 Task: Check the sale-to-list ratio of blinds in the last 3 years.
Action: Mouse moved to (838, 203)
Screenshot: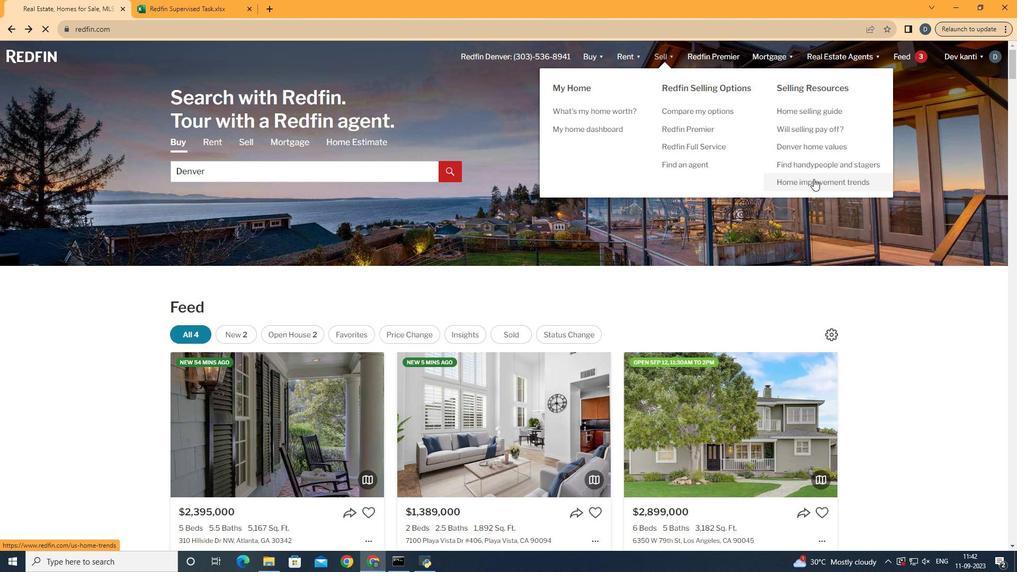 
Action: Mouse pressed left at (838, 203)
Screenshot: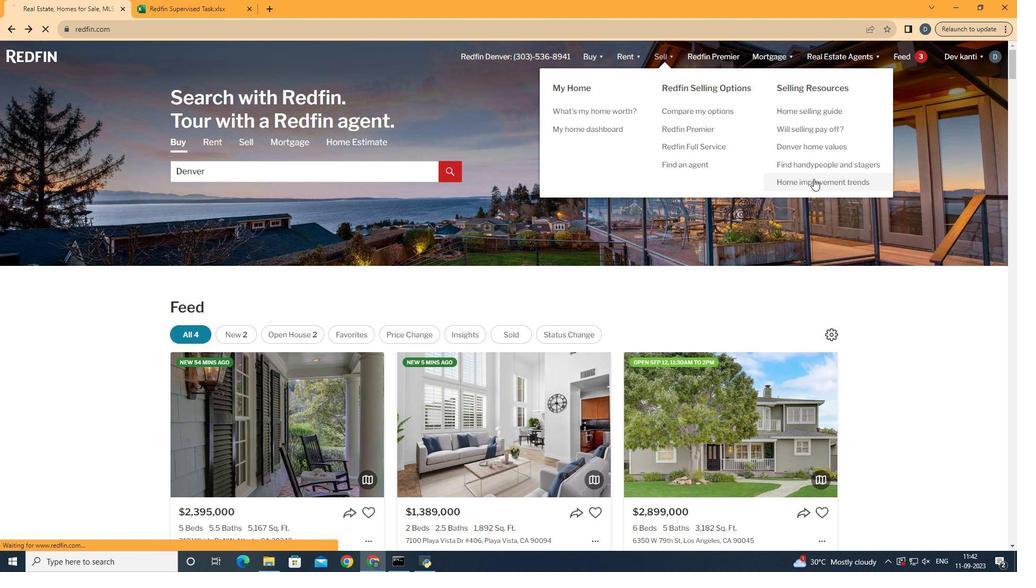 
Action: Mouse moved to (296, 222)
Screenshot: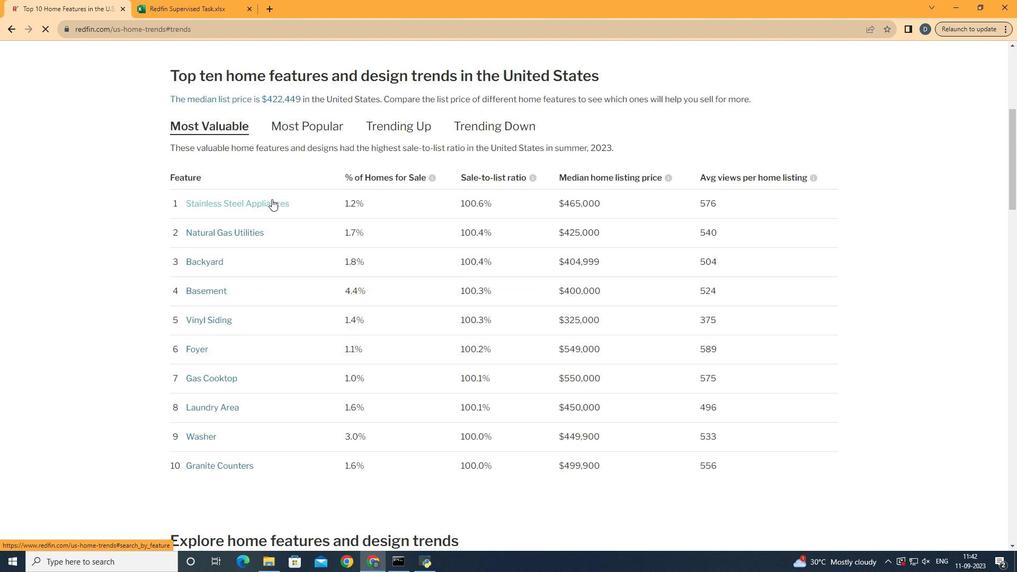 
Action: Mouse pressed left at (296, 222)
Screenshot: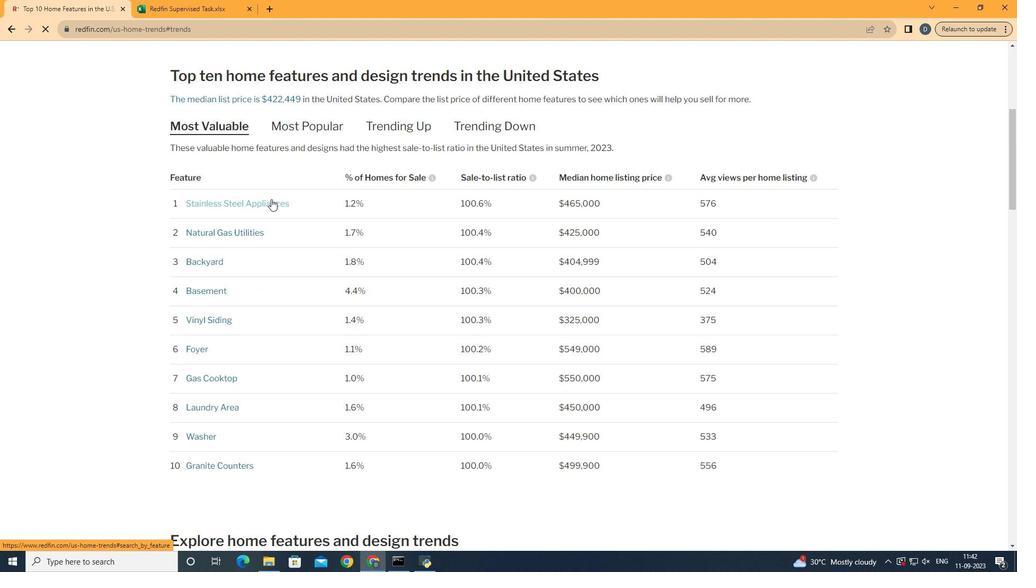 
Action: Mouse moved to (454, 298)
Screenshot: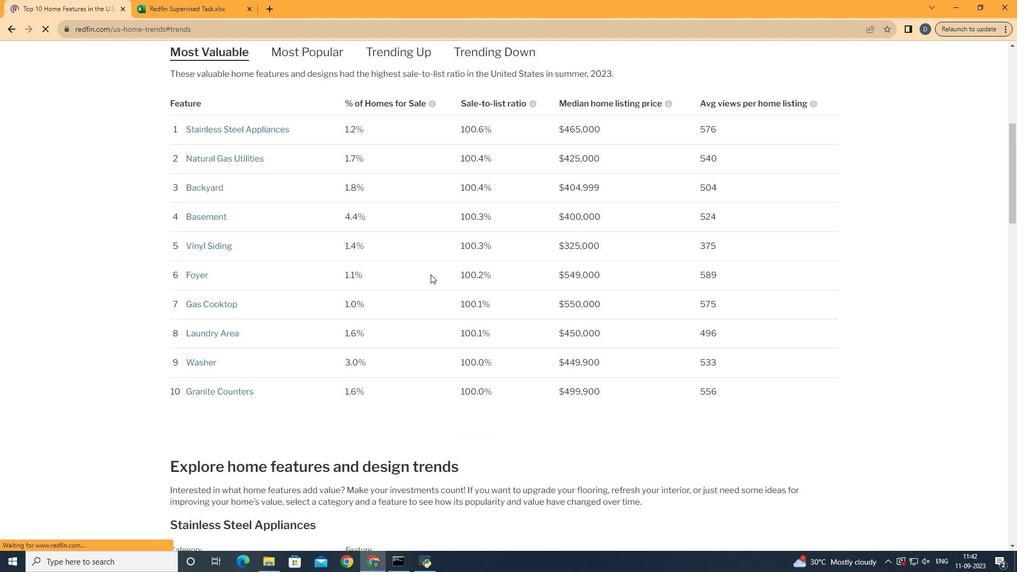 
Action: Mouse scrolled (454, 297) with delta (0, 0)
Screenshot: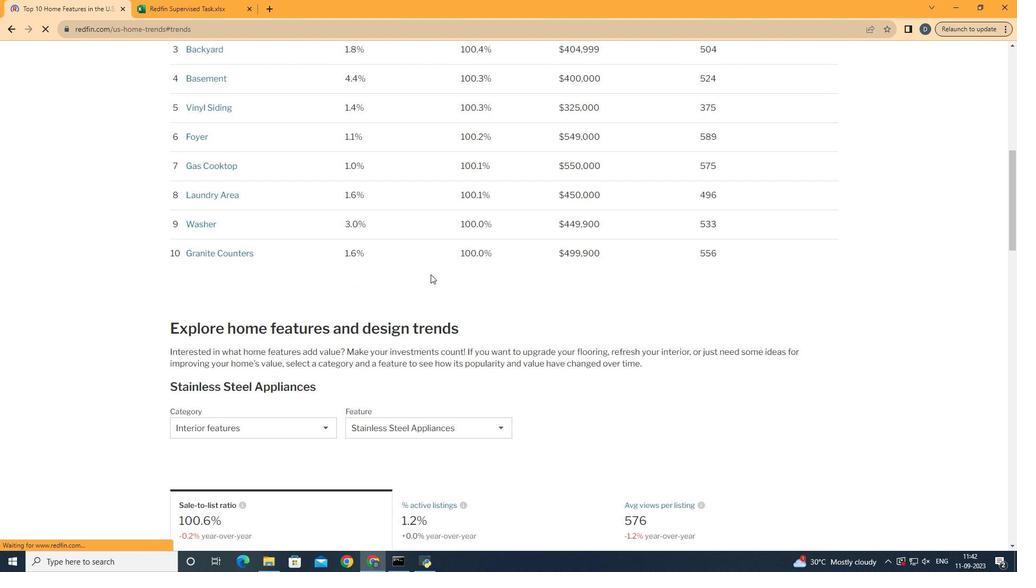 
Action: Mouse scrolled (454, 297) with delta (0, 0)
Screenshot: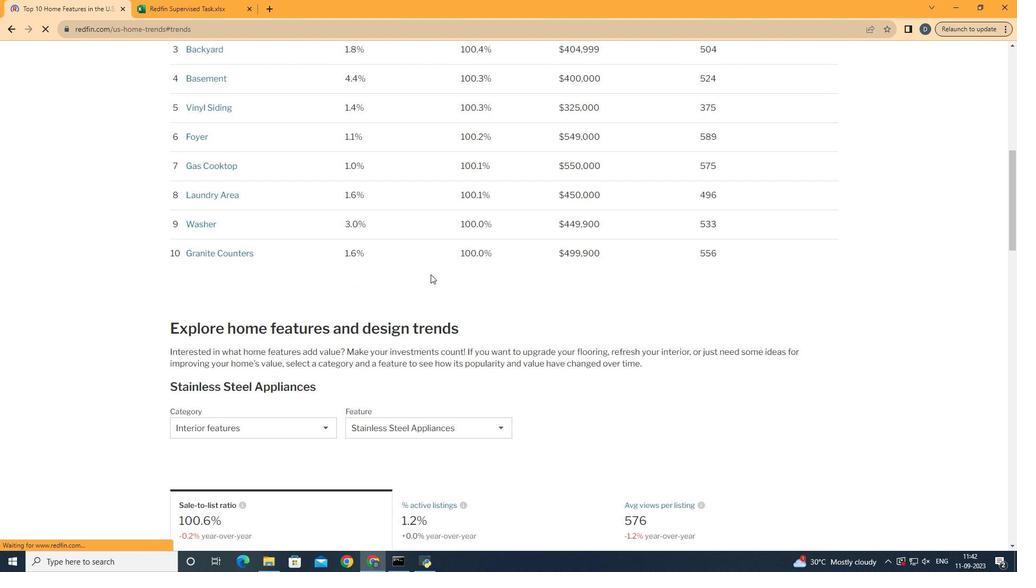
Action: Mouse scrolled (454, 297) with delta (0, 0)
Screenshot: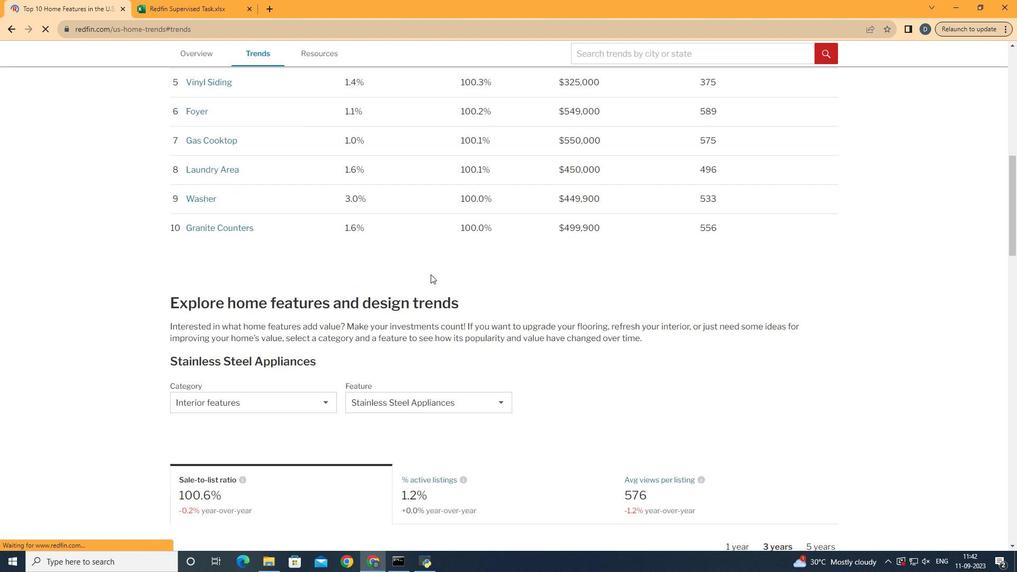 
Action: Mouse scrolled (454, 297) with delta (0, 0)
Screenshot: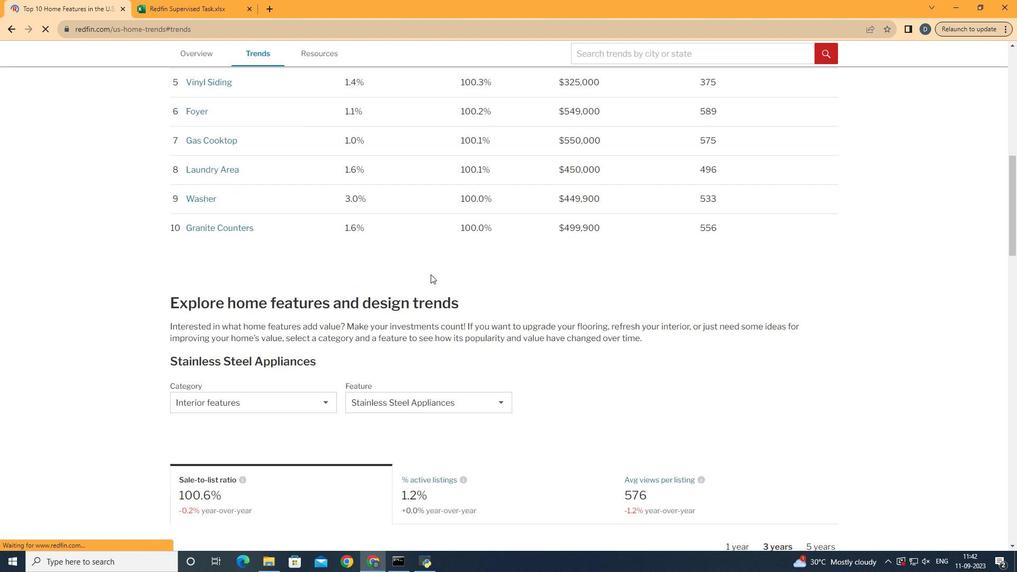 
Action: Mouse scrolled (454, 297) with delta (0, 0)
Screenshot: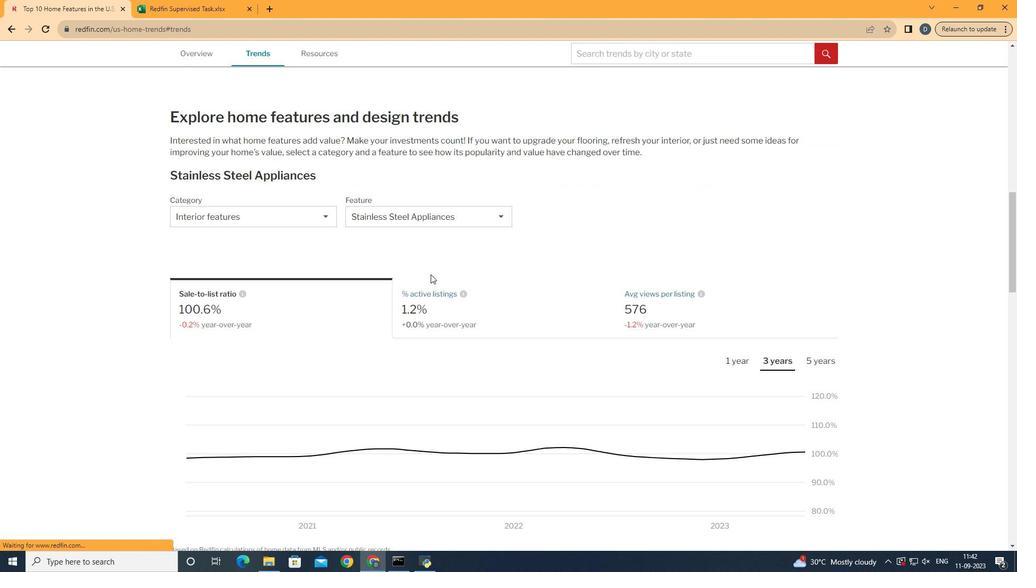 
Action: Mouse scrolled (454, 297) with delta (0, 0)
Screenshot: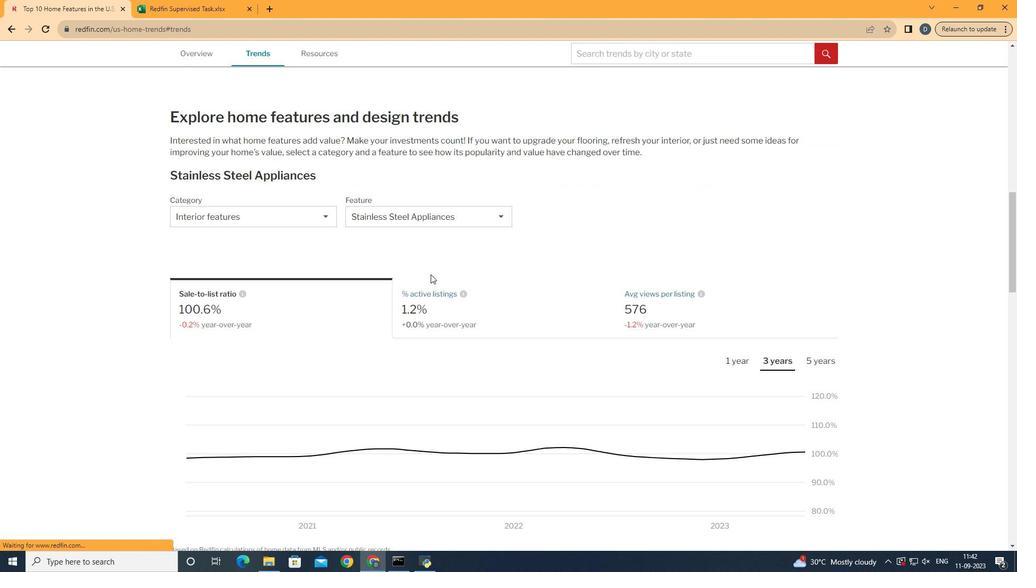 
Action: Mouse scrolled (454, 297) with delta (0, 0)
Screenshot: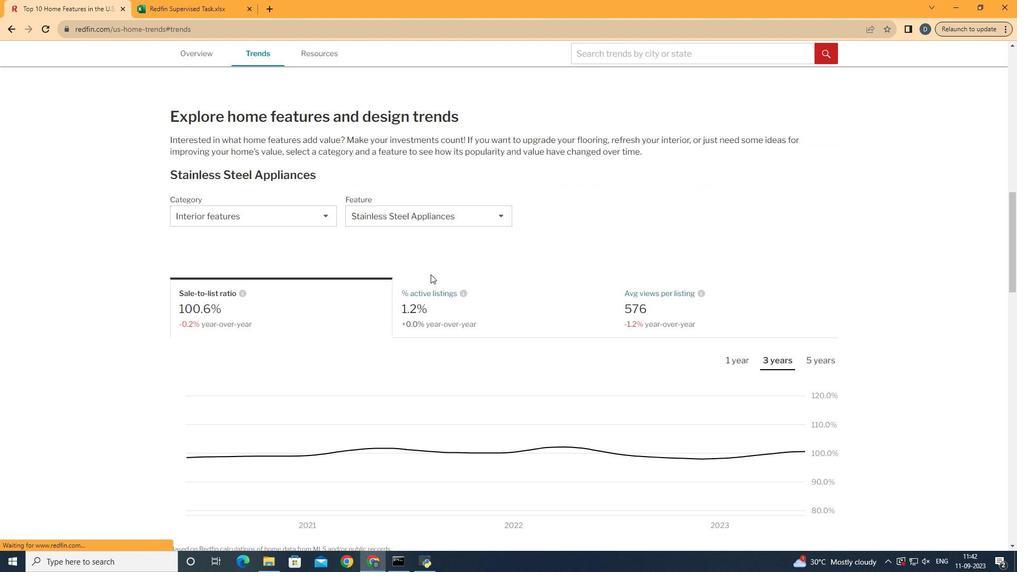 
Action: Mouse scrolled (454, 297) with delta (0, 0)
Screenshot: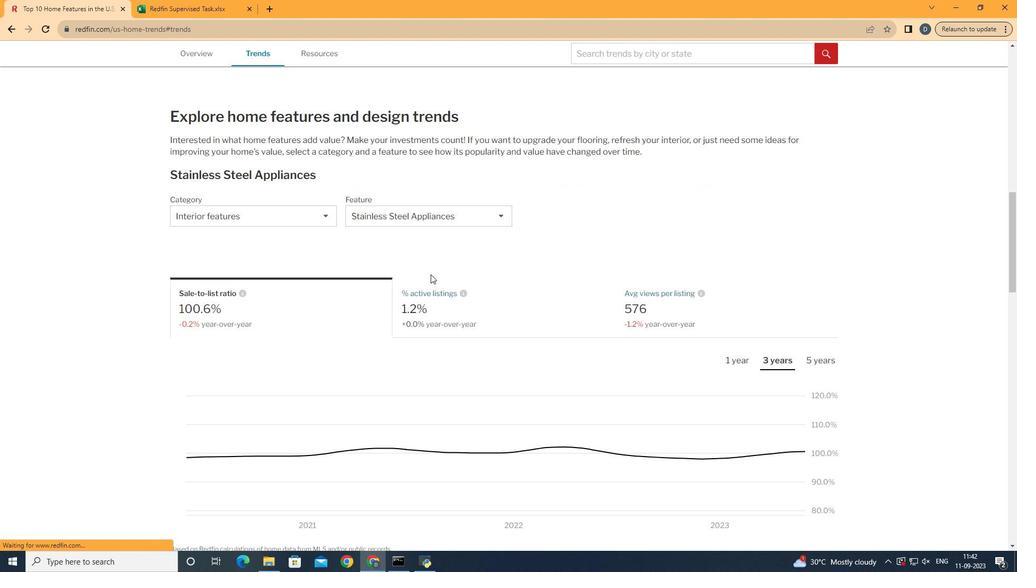 
Action: Mouse scrolled (454, 297) with delta (0, 0)
Screenshot: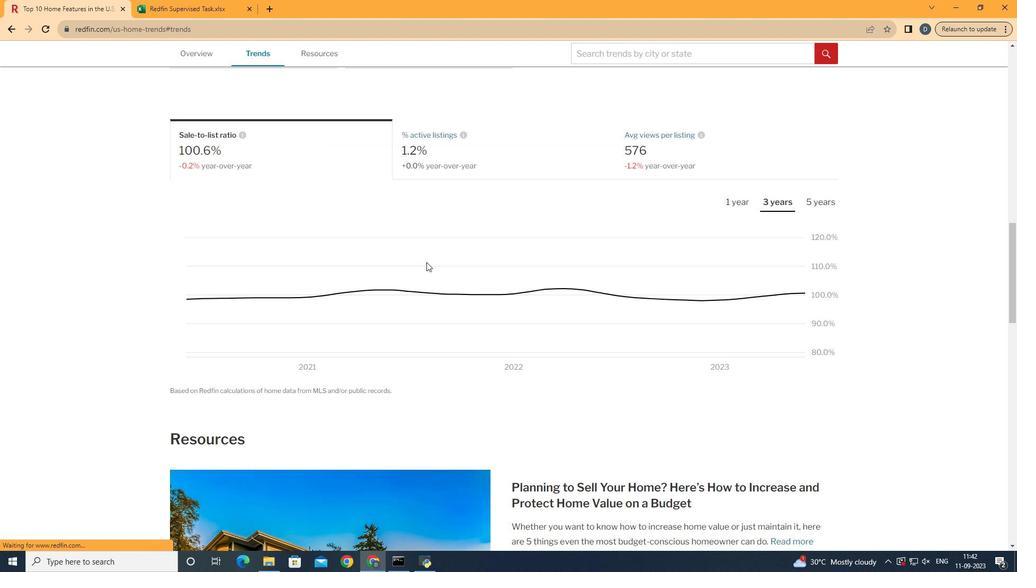 
Action: Mouse scrolled (454, 297) with delta (0, 0)
Screenshot: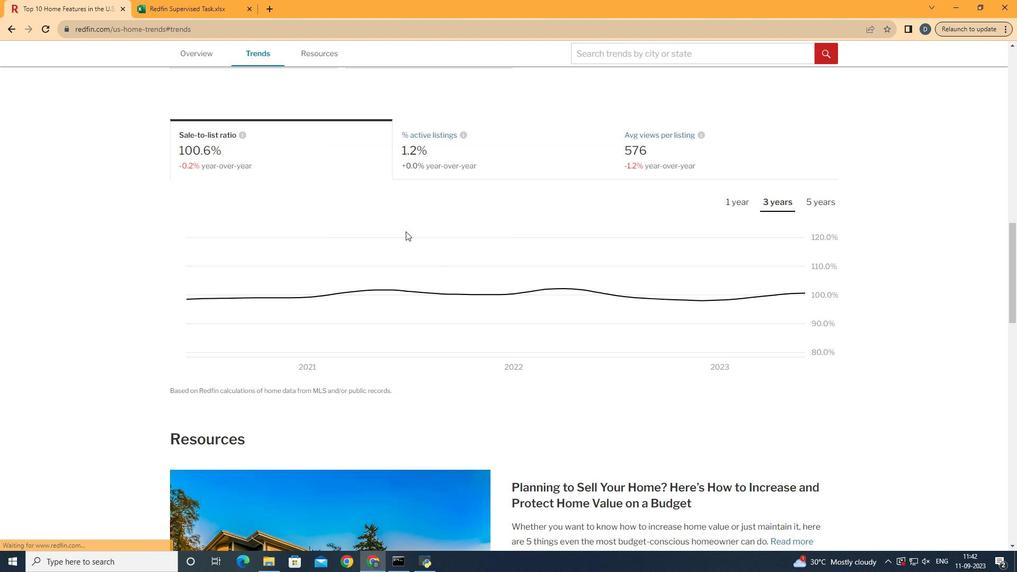 
Action: Mouse scrolled (454, 297) with delta (0, 0)
Screenshot: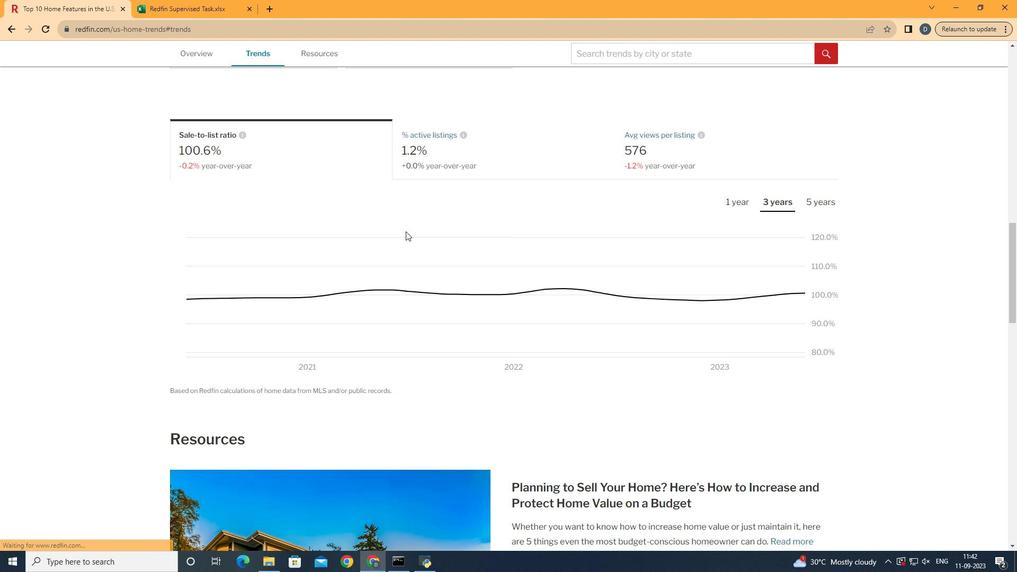 
Action: Mouse moved to (397, 242)
Screenshot: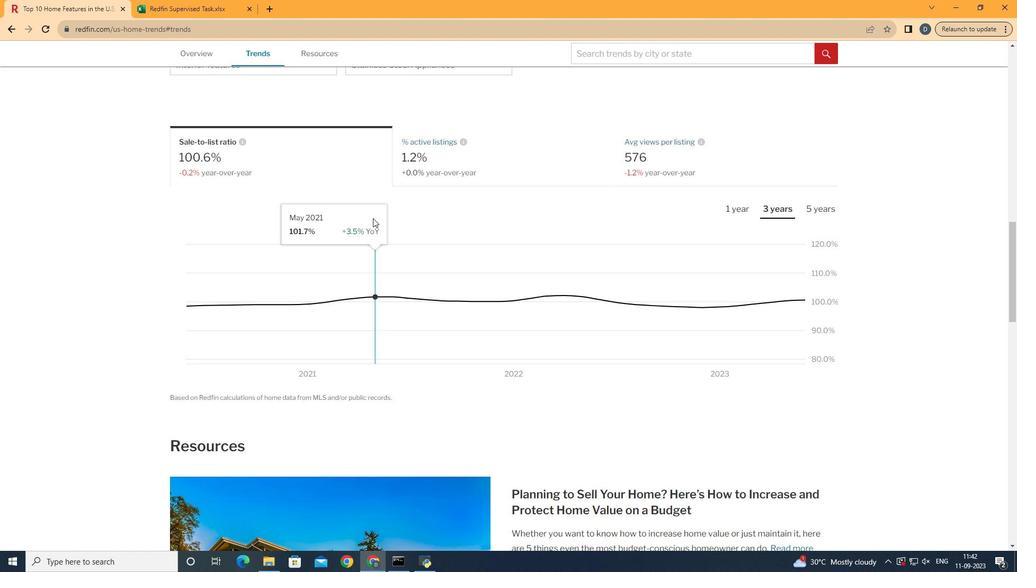 
Action: Mouse scrolled (397, 242) with delta (0, 0)
Screenshot: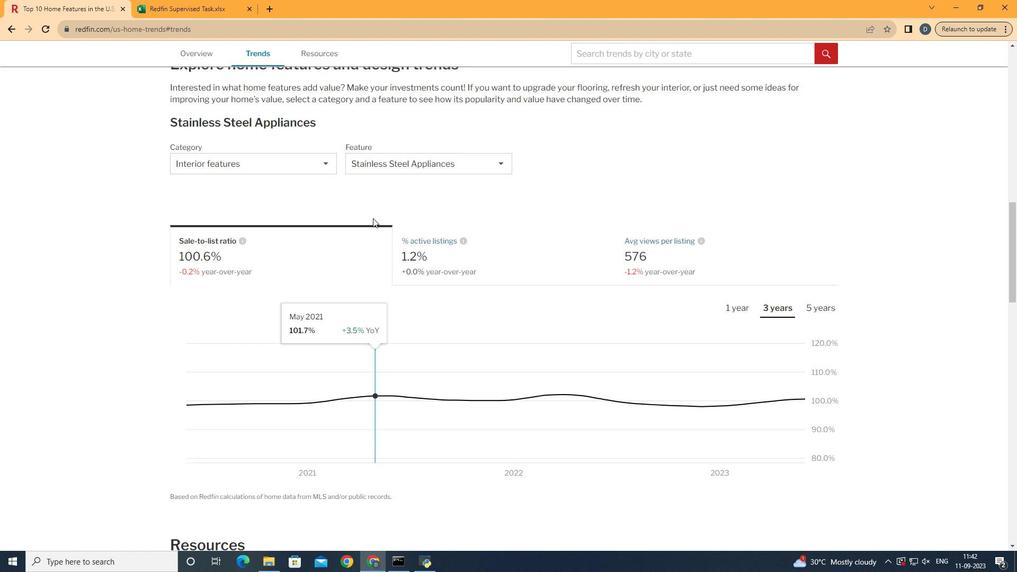 
Action: Mouse scrolled (397, 242) with delta (0, 0)
Screenshot: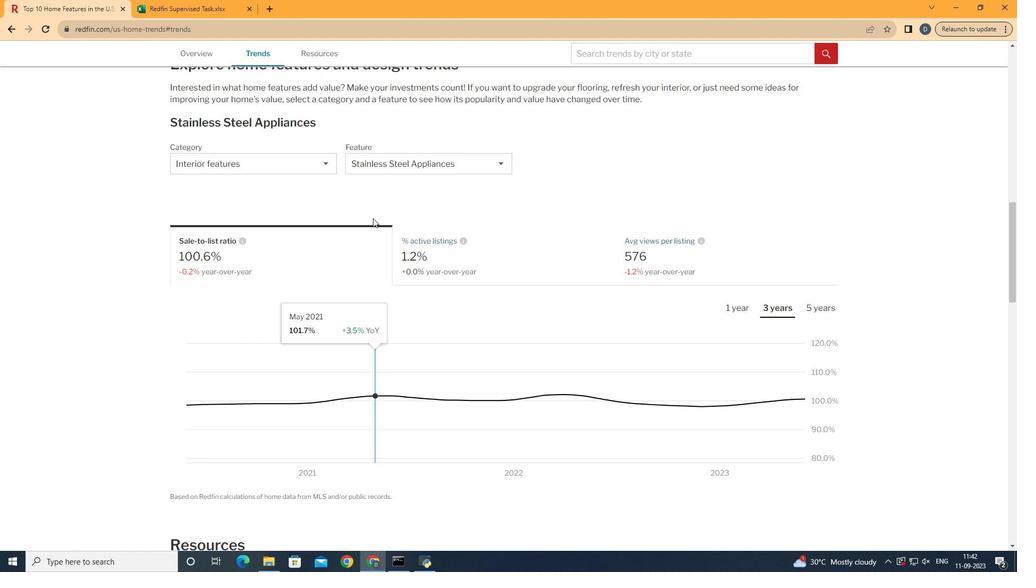 
Action: Mouse moved to (319, 188)
Screenshot: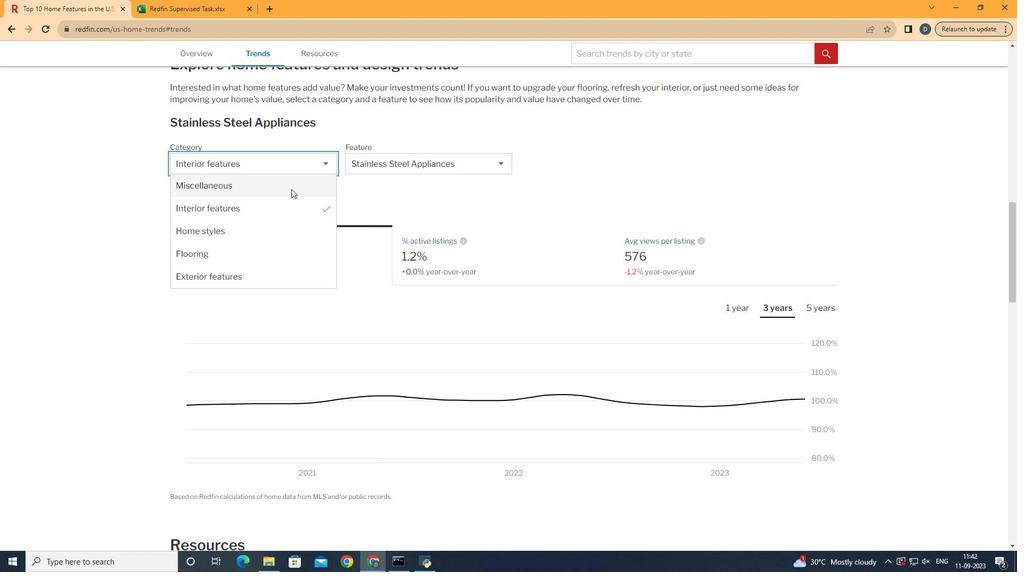 
Action: Mouse pressed left at (319, 188)
Screenshot: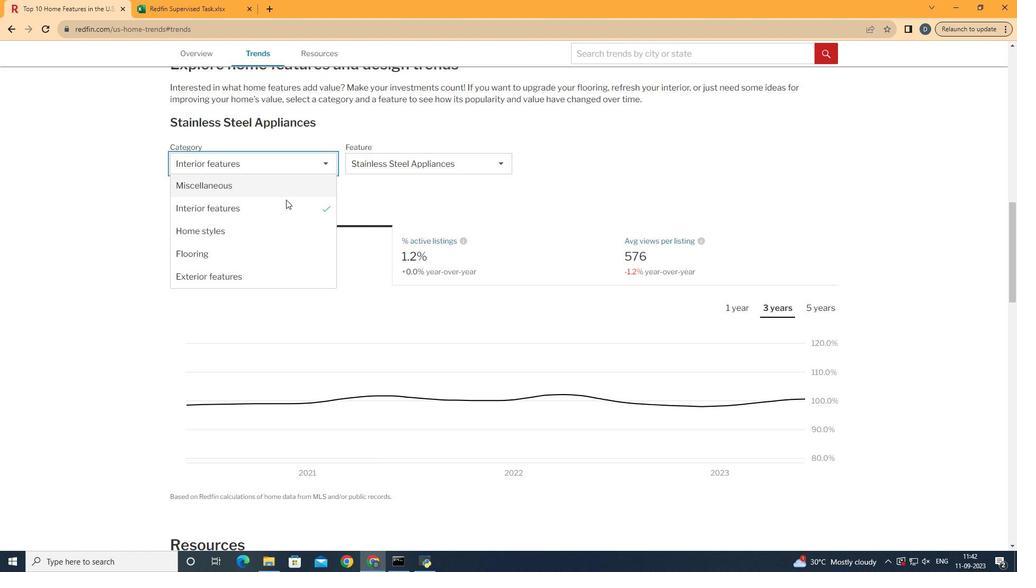 
Action: Mouse moved to (303, 236)
Screenshot: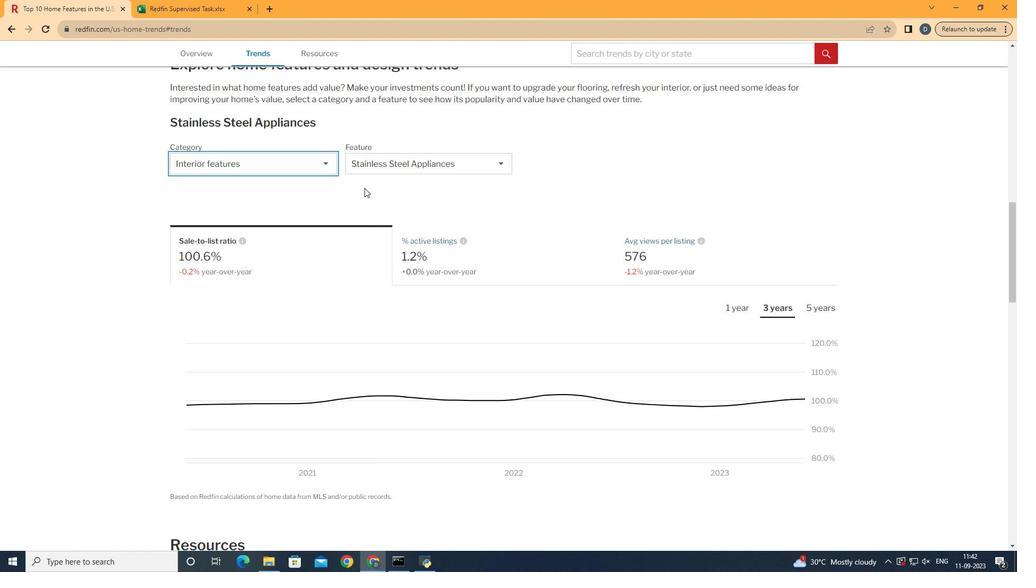 
Action: Mouse pressed left at (303, 236)
Screenshot: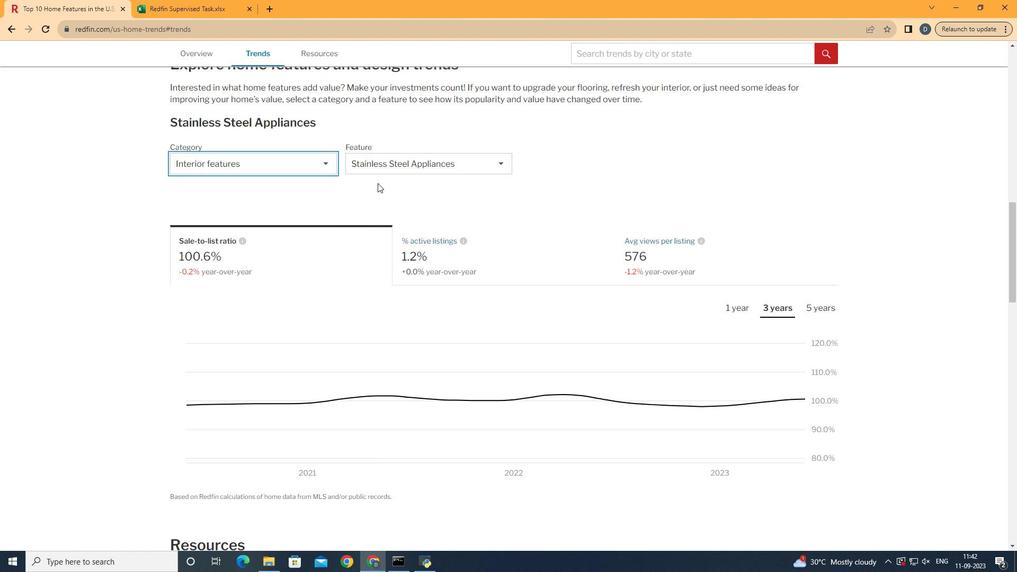 
Action: Mouse moved to (458, 188)
Screenshot: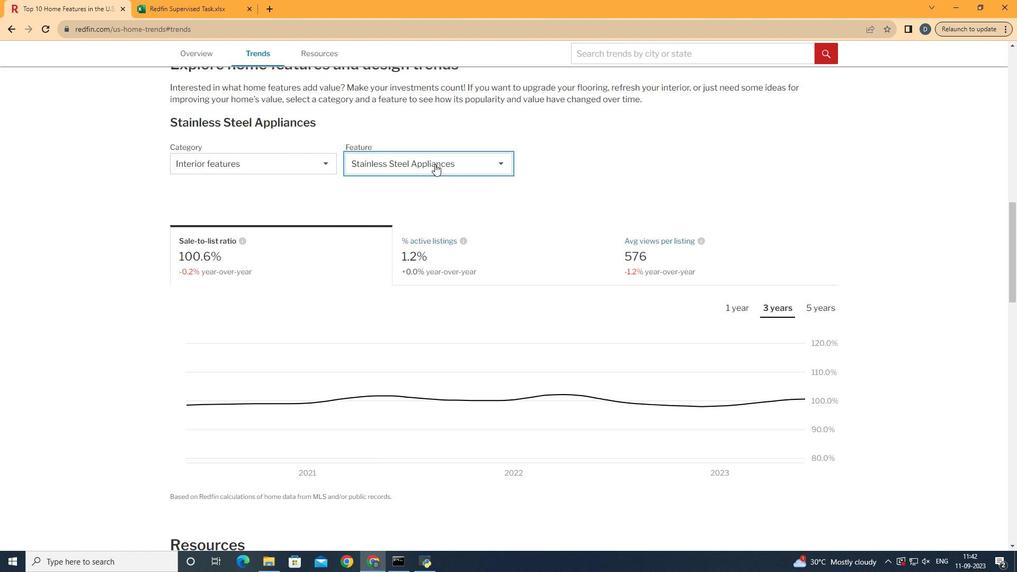 
Action: Mouse pressed left at (458, 188)
Screenshot: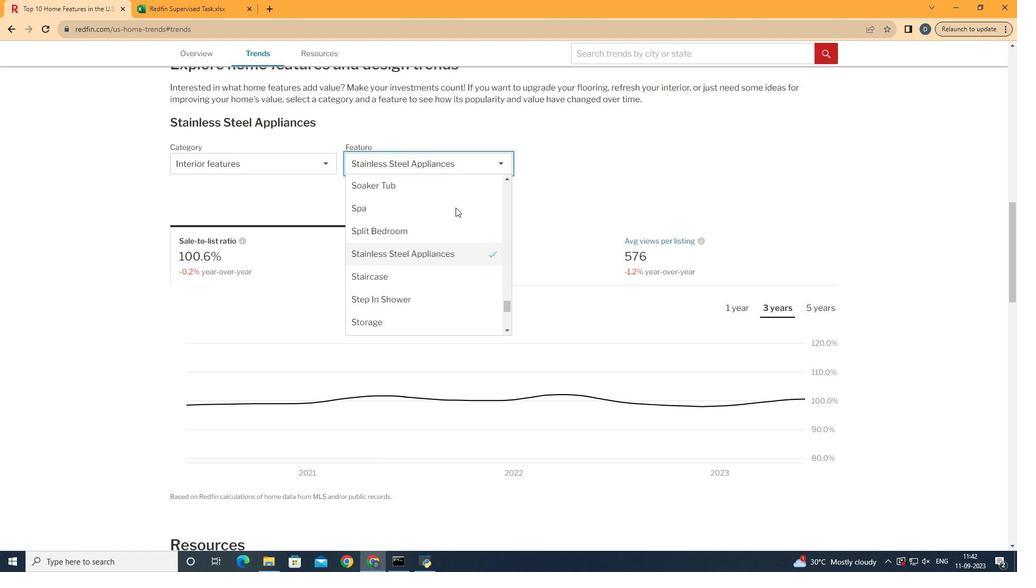 
Action: Mouse moved to (533, 329)
Screenshot: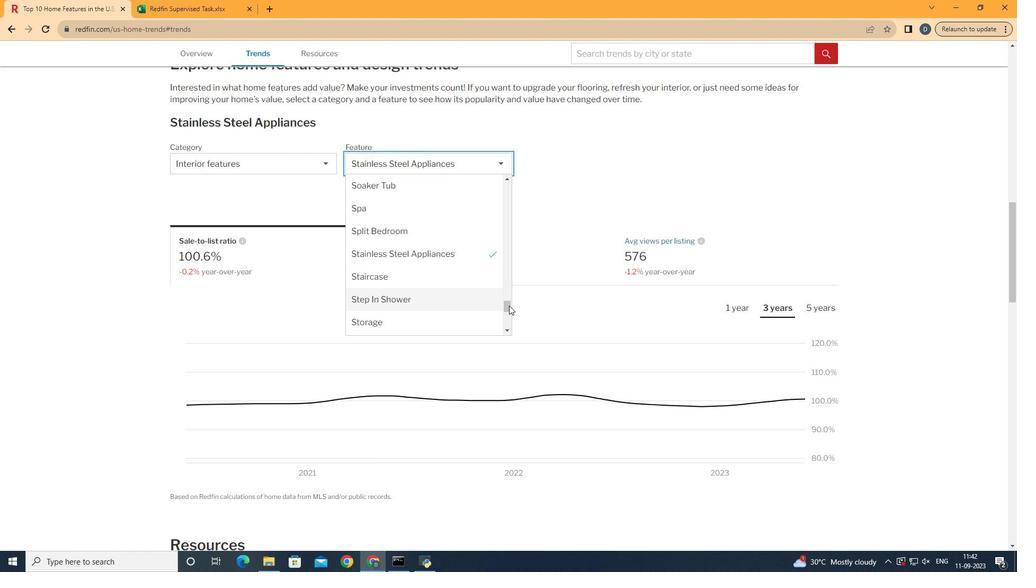 
Action: Mouse pressed left at (533, 329)
Screenshot: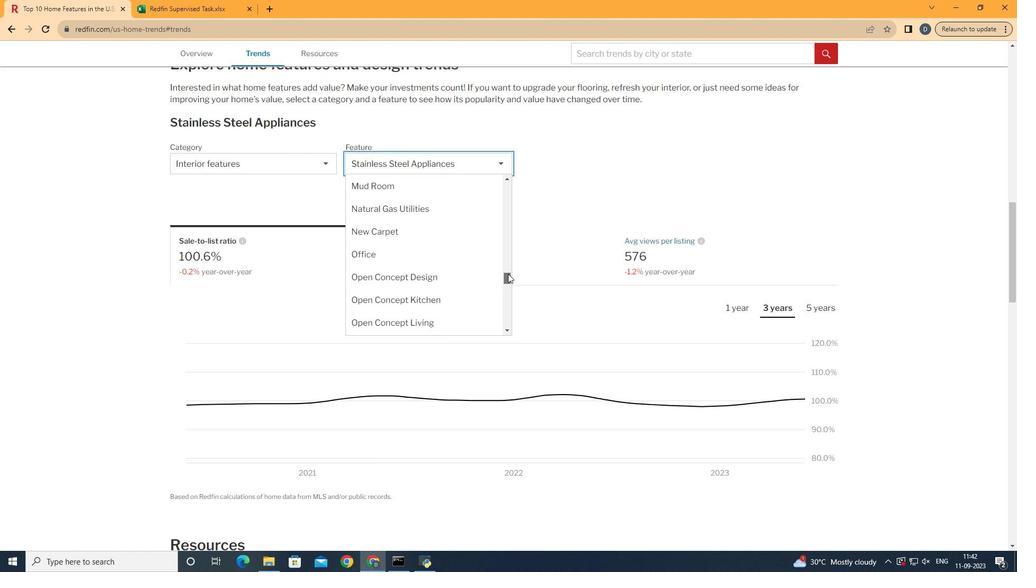 
Action: Mouse moved to (487, 272)
Screenshot: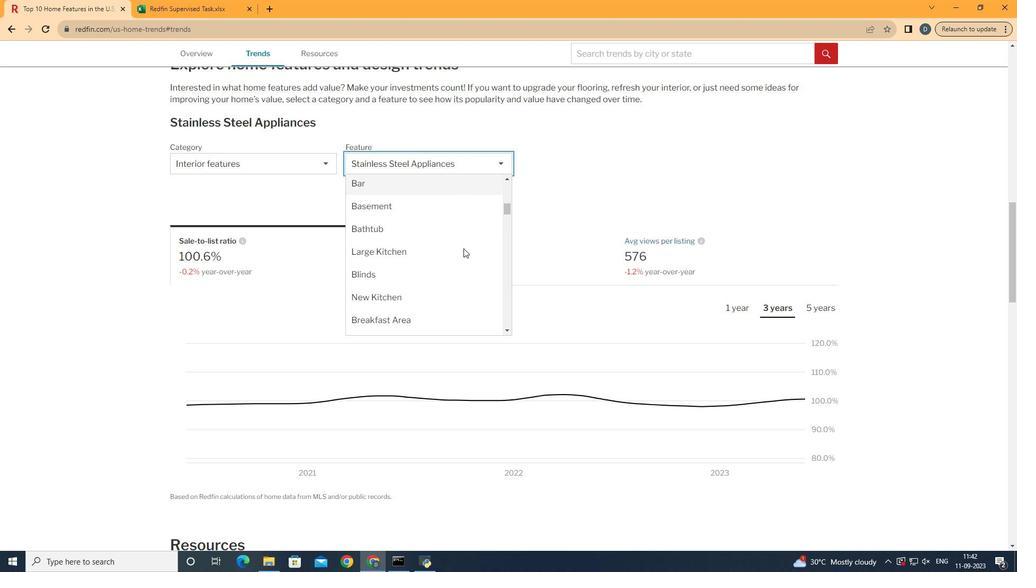 
Action: Mouse scrolled (487, 271) with delta (0, 0)
Screenshot: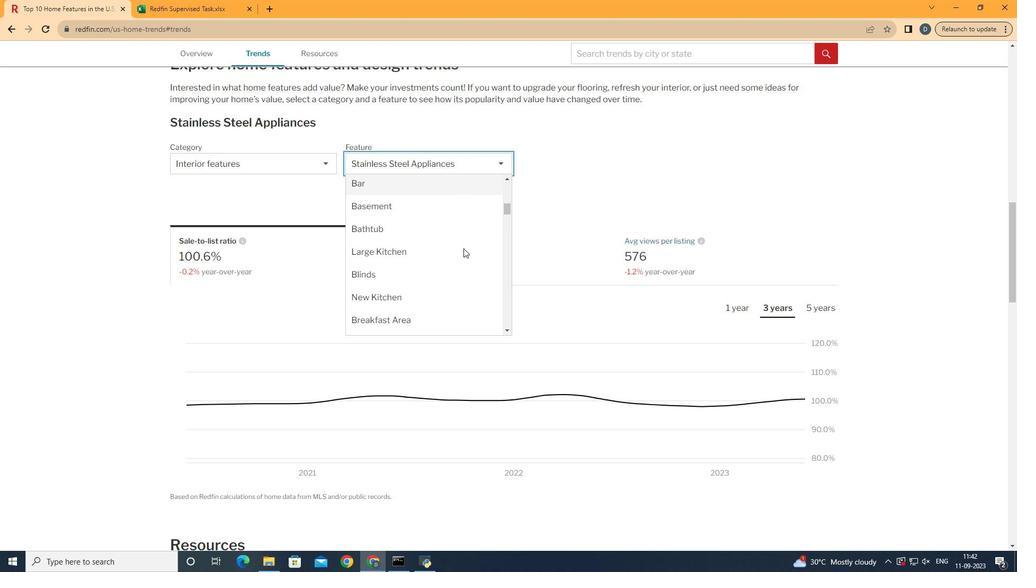 
Action: Mouse scrolled (487, 271) with delta (0, 0)
Screenshot: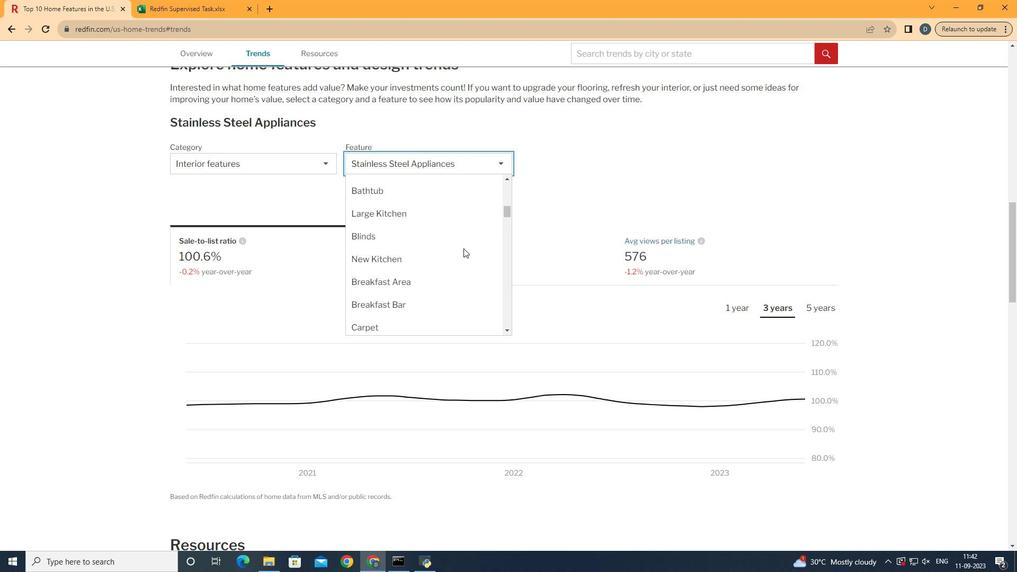 
Action: Mouse moved to (497, 261)
Screenshot: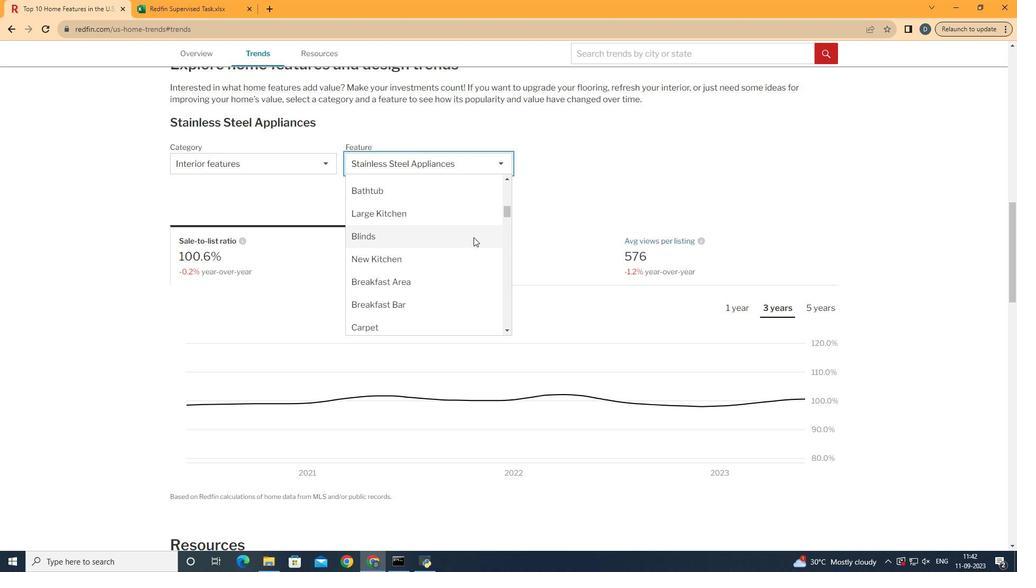 
Action: Mouse pressed left at (497, 261)
Screenshot: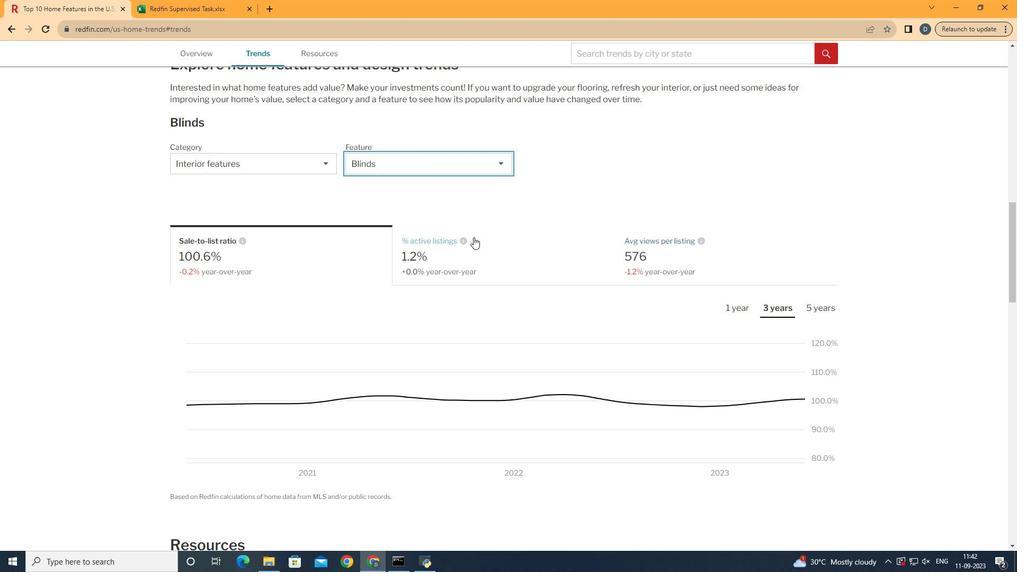 
Action: Mouse moved to (373, 272)
Screenshot: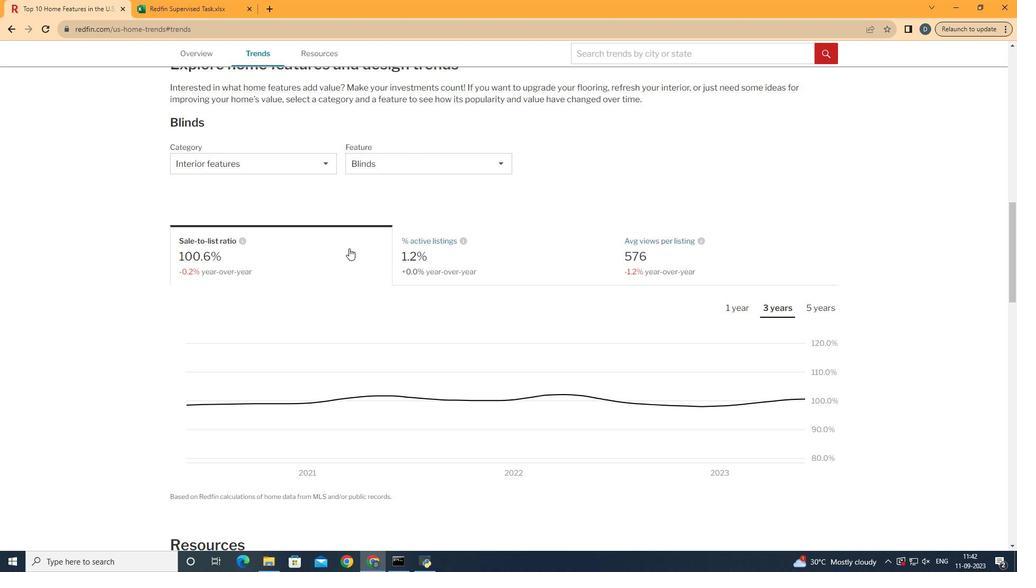 
Action: Mouse pressed left at (373, 272)
Screenshot: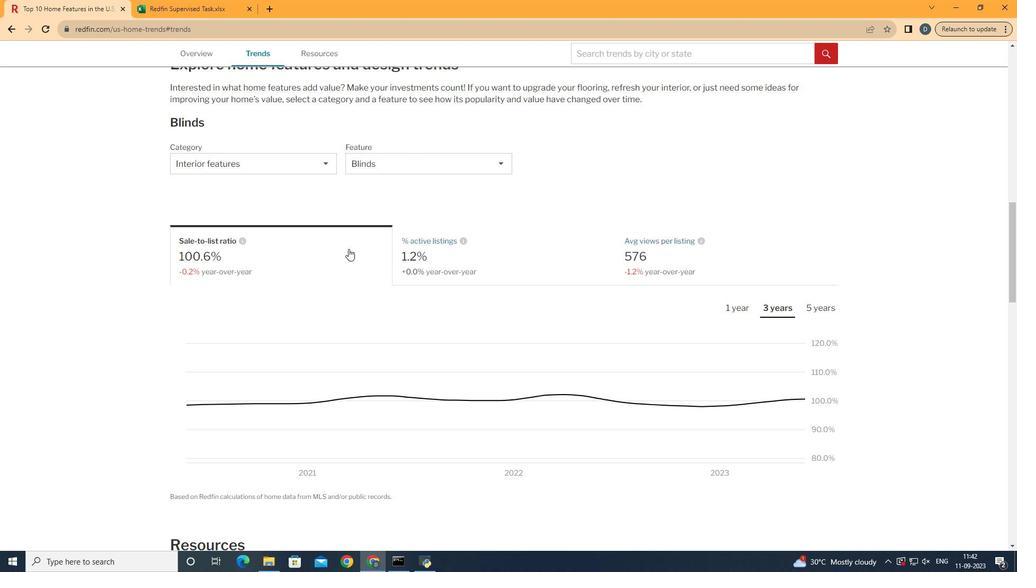 
Action: Mouse moved to (811, 333)
Screenshot: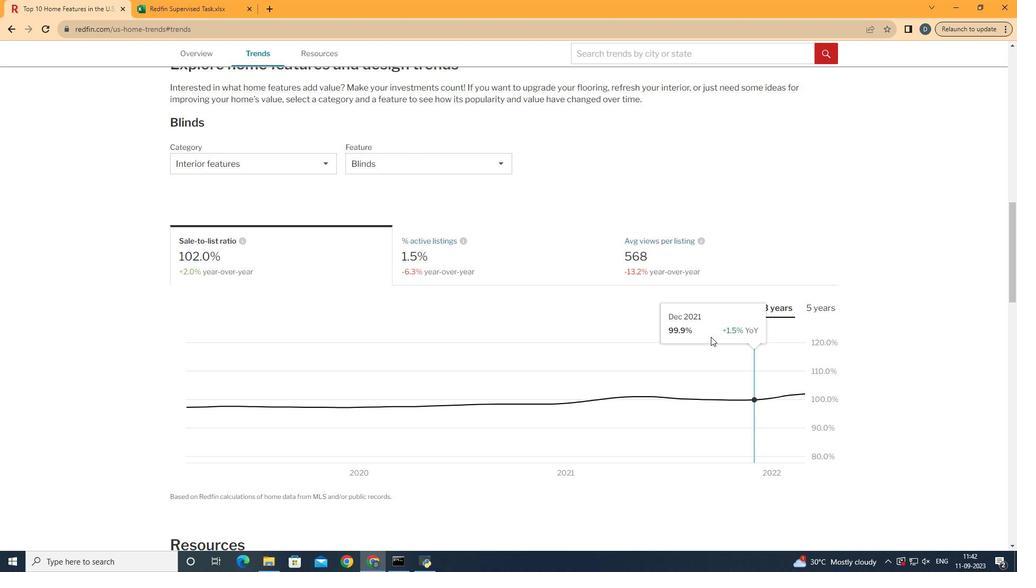 
Action: Mouse pressed left at (811, 333)
Screenshot: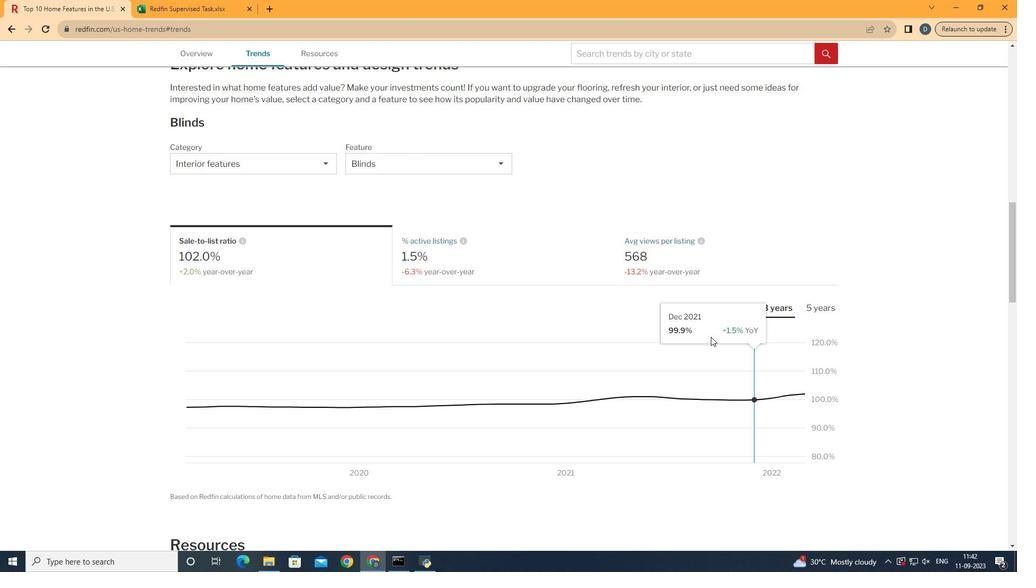 
Action: Mouse moved to (835, 445)
Screenshot: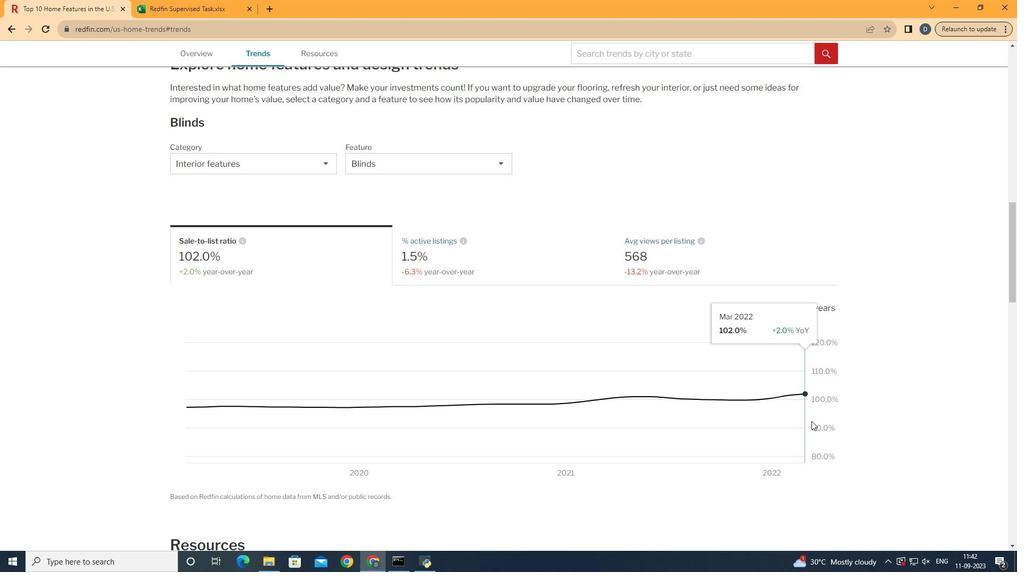 
